 Task: Create a due date automation trigger when advanced on, on the wednesday of the week before a card is due add content with a name or a description containing resume at 11:00 AM.
Action: Mouse moved to (982, 80)
Screenshot: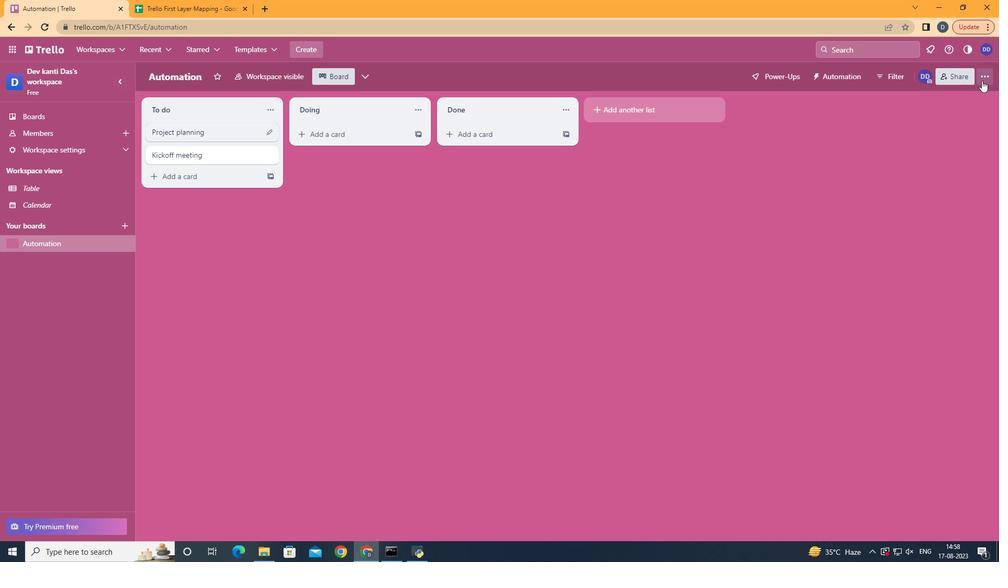 
Action: Mouse pressed left at (982, 80)
Screenshot: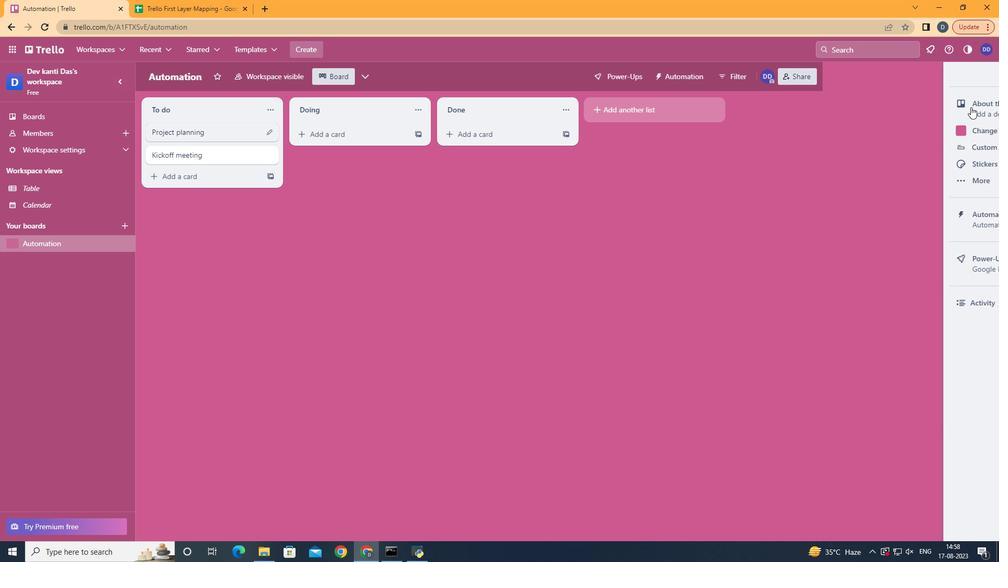 
Action: Mouse moved to (902, 217)
Screenshot: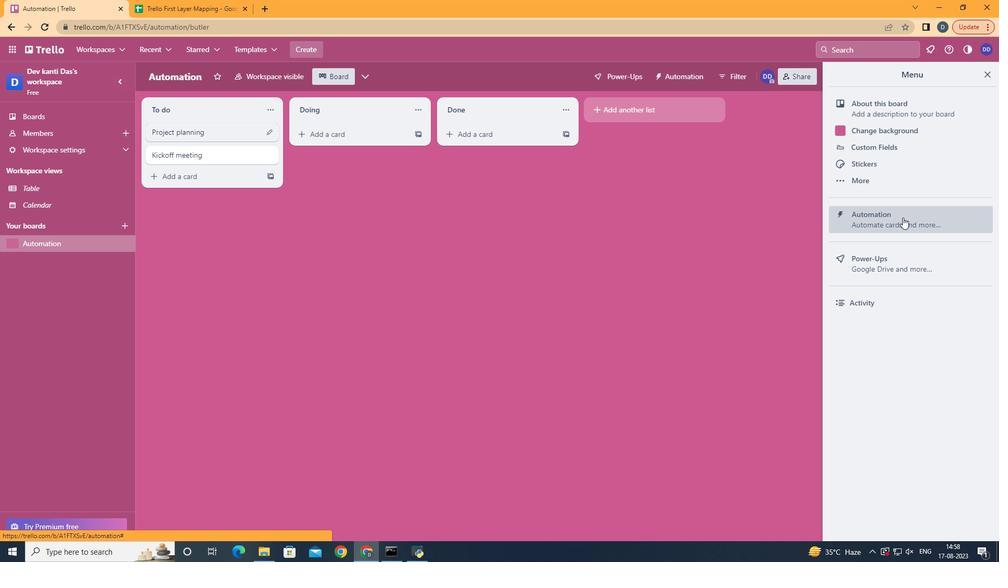 
Action: Mouse pressed left at (902, 217)
Screenshot: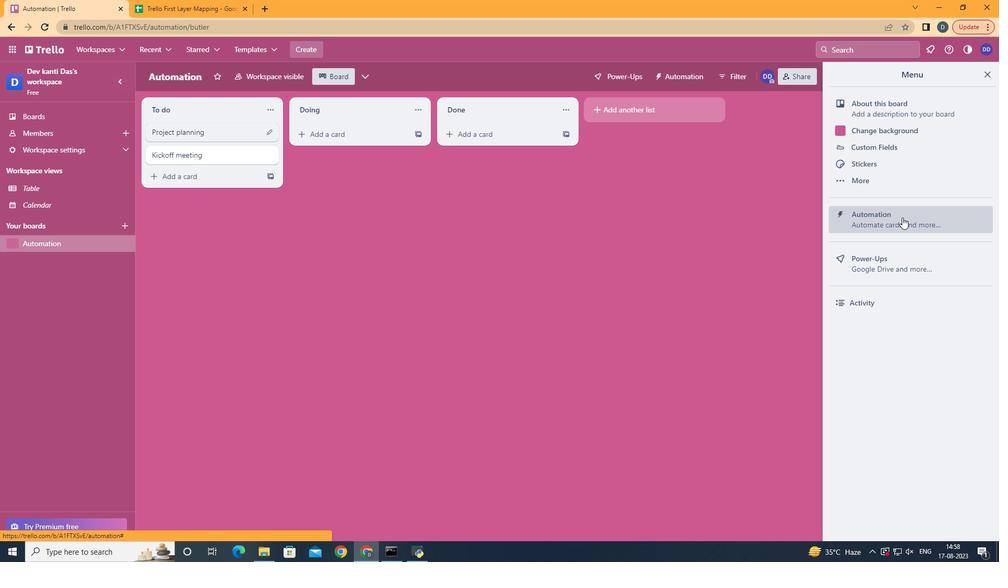 
Action: Mouse moved to (204, 205)
Screenshot: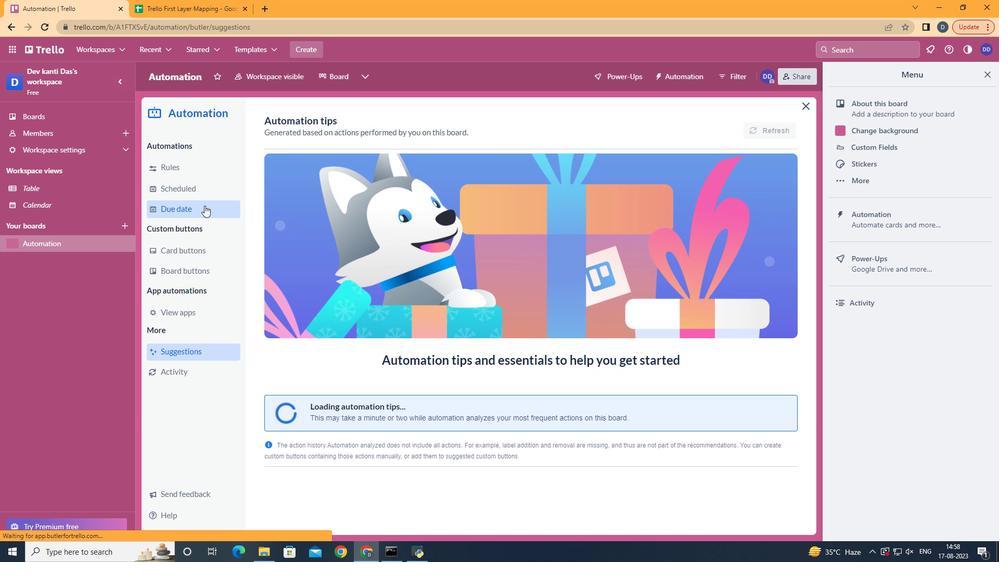 
Action: Mouse pressed left at (204, 205)
Screenshot: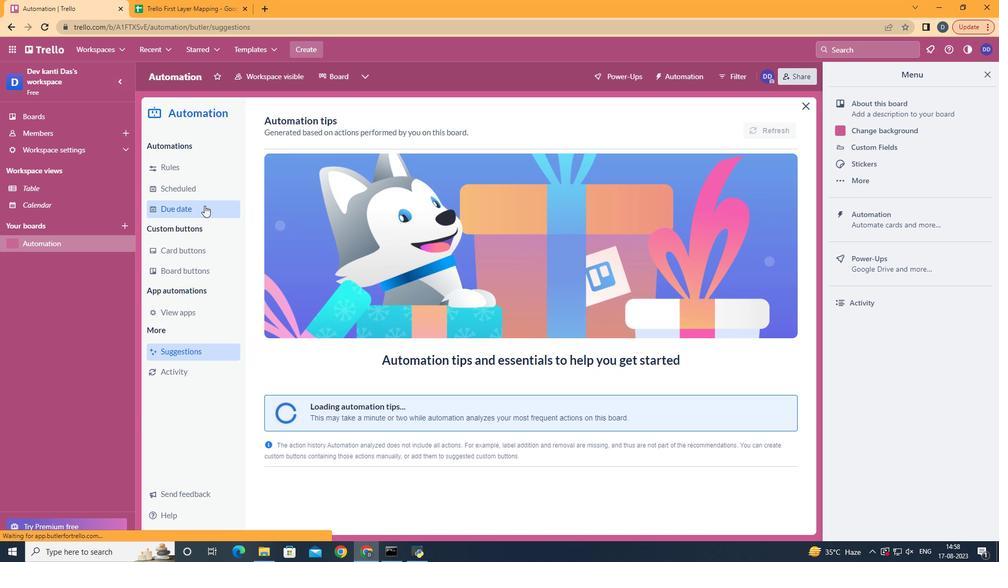 
Action: Mouse moved to (728, 118)
Screenshot: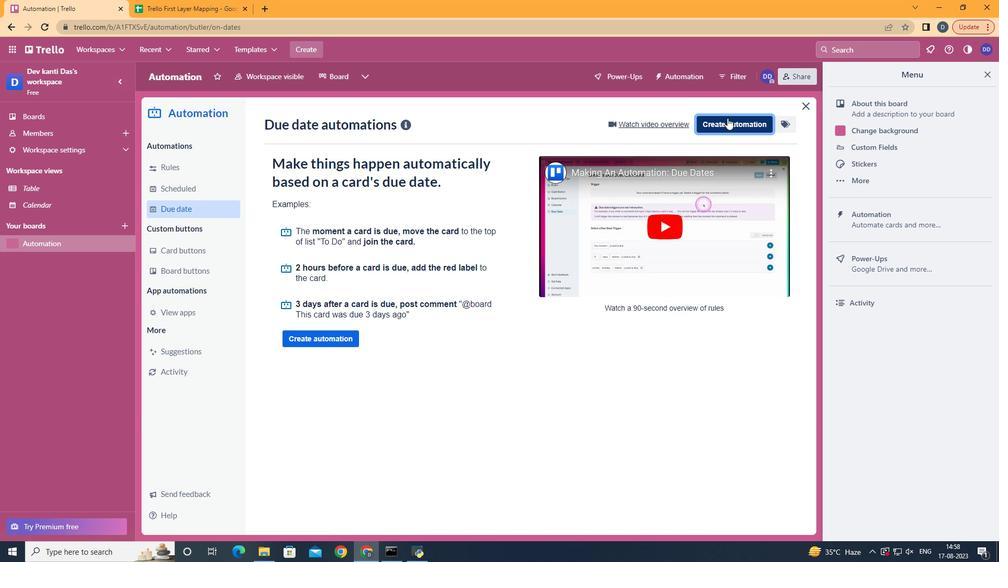 
Action: Mouse pressed left at (728, 118)
Screenshot: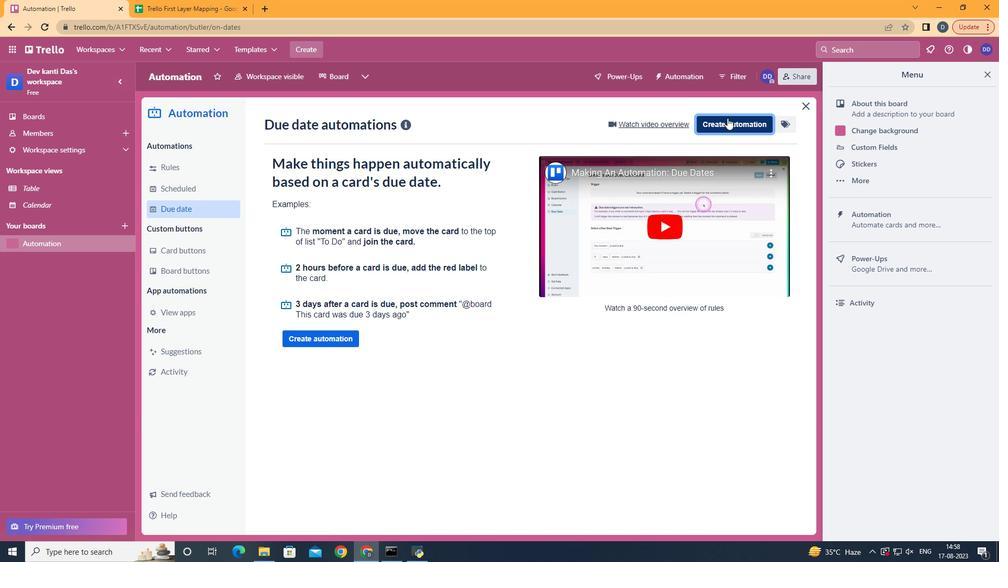 
Action: Mouse moved to (560, 222)
Screenshot: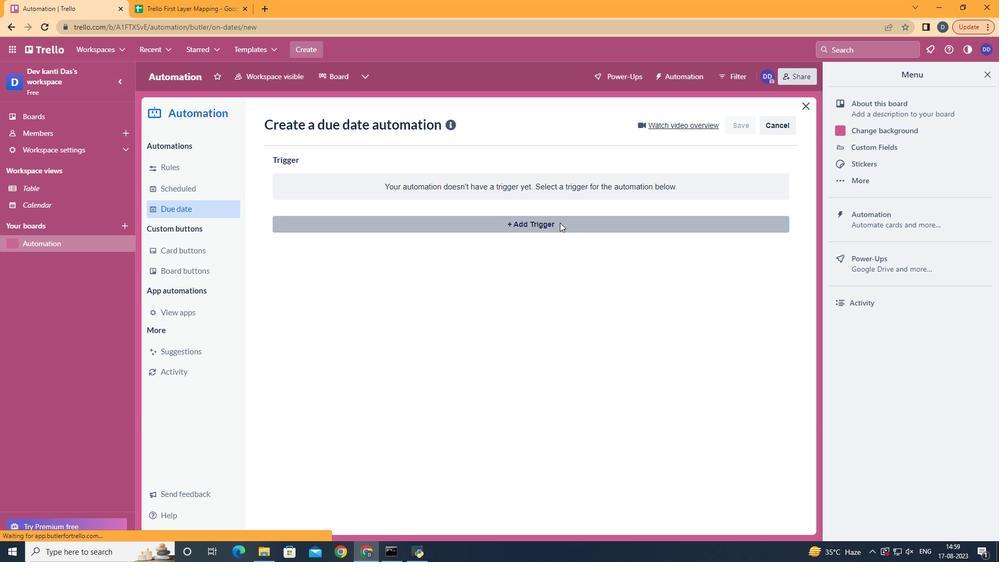 
Action: Mouse pressed left at (560, 222)
Screenshot: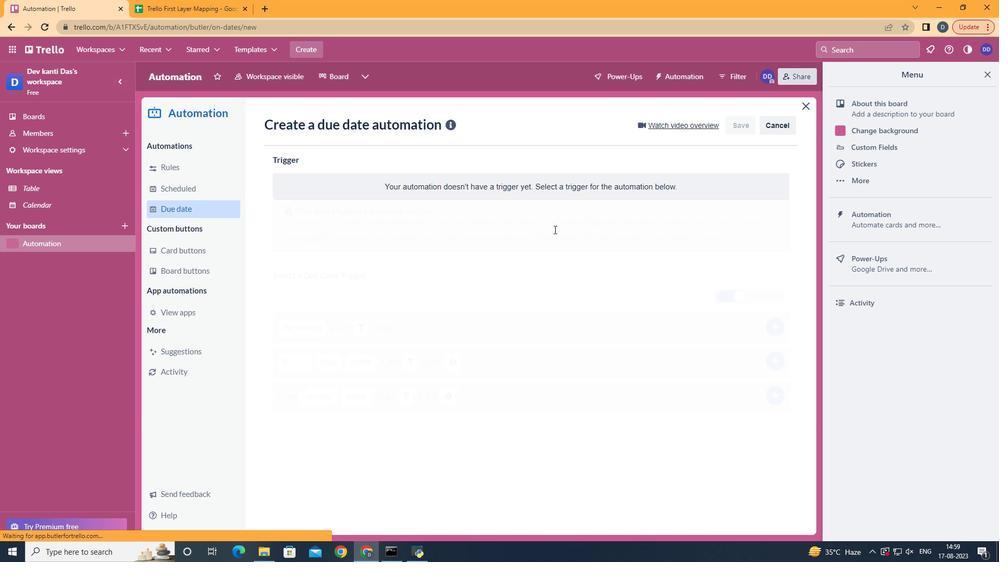 
Action: Mouse moved to (354, 313)
Screenshot: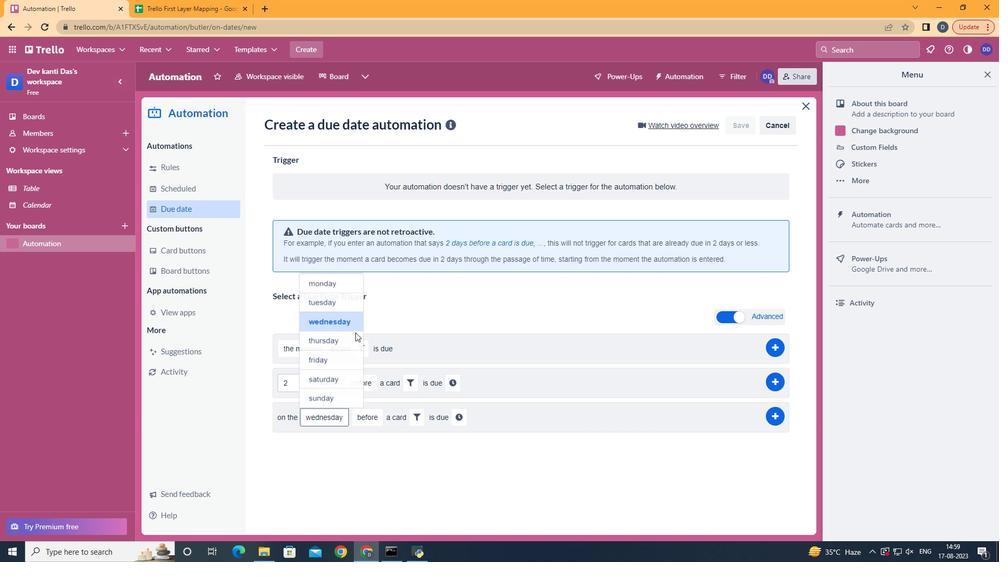 
Action: Mouse pressed left at (354, 313)
Screenshot: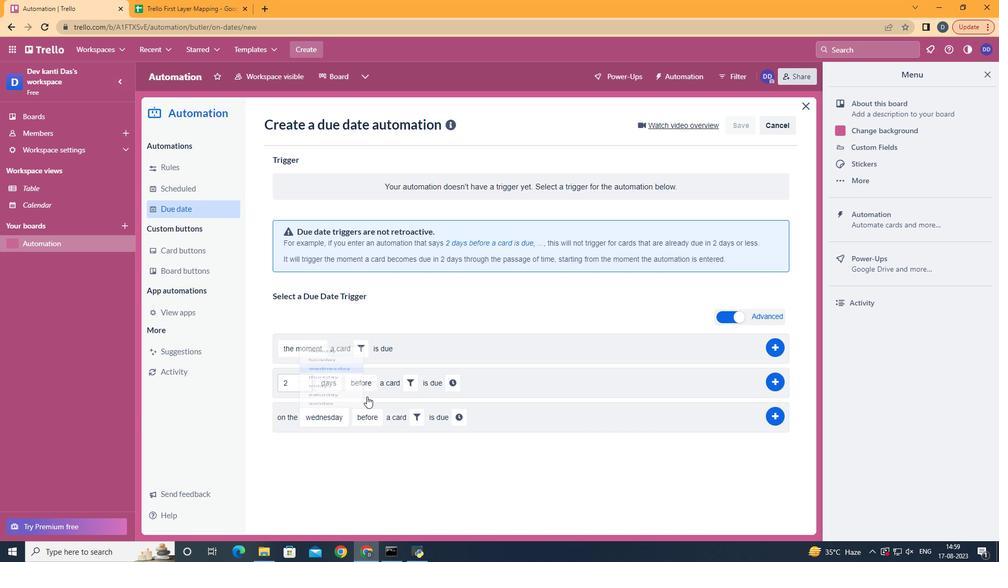 
Action: Mouse moved to (381, 497)
Screenshot: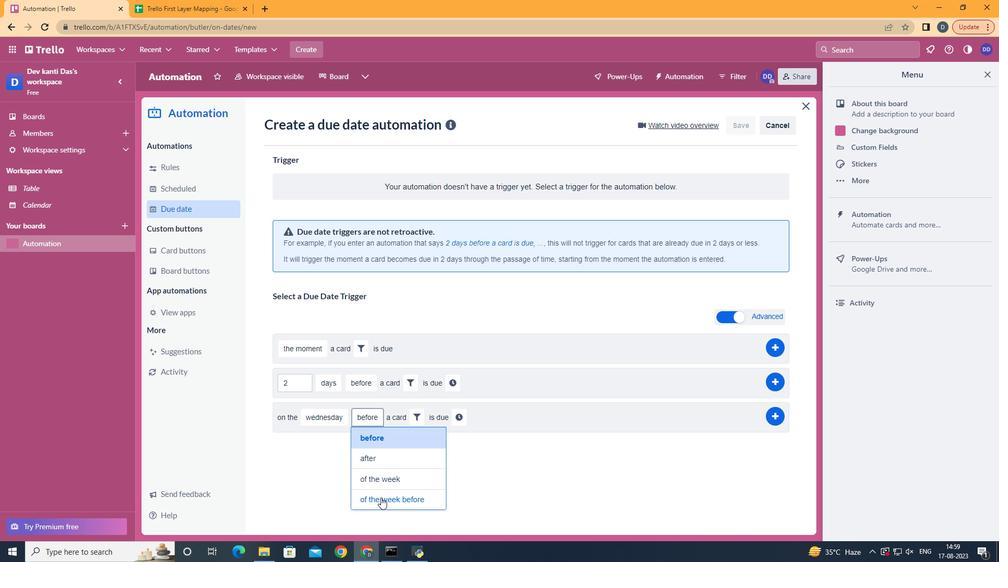 
Action: Mouse pressed left at (381, 497)
Screenshot: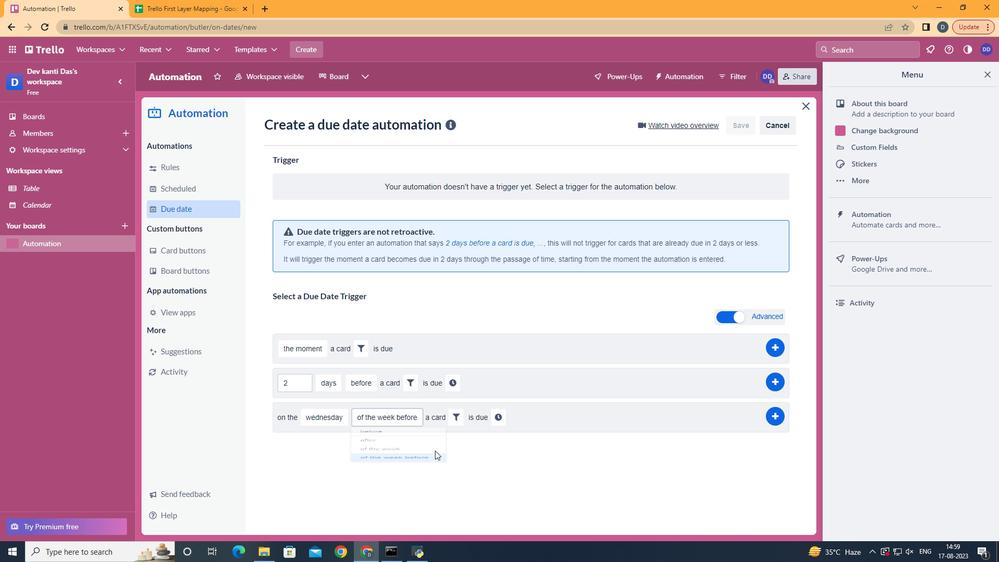 
Action: Mouse moved to (455, 420)
Screenshot: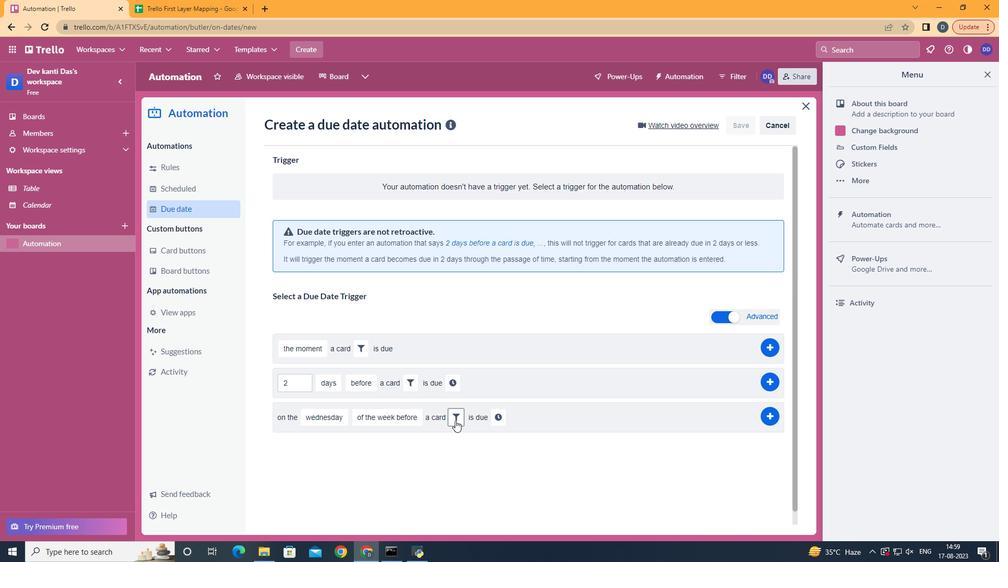 
Action: Mouse pressed left at (455, 420)
Screenshot: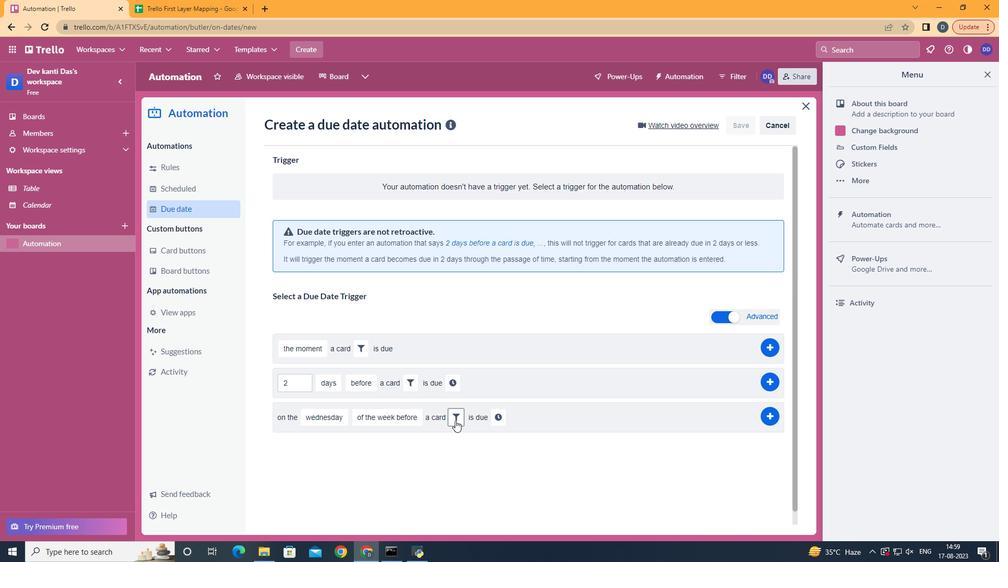 
Action: Mouse moved to (577, 450)
Screenshot: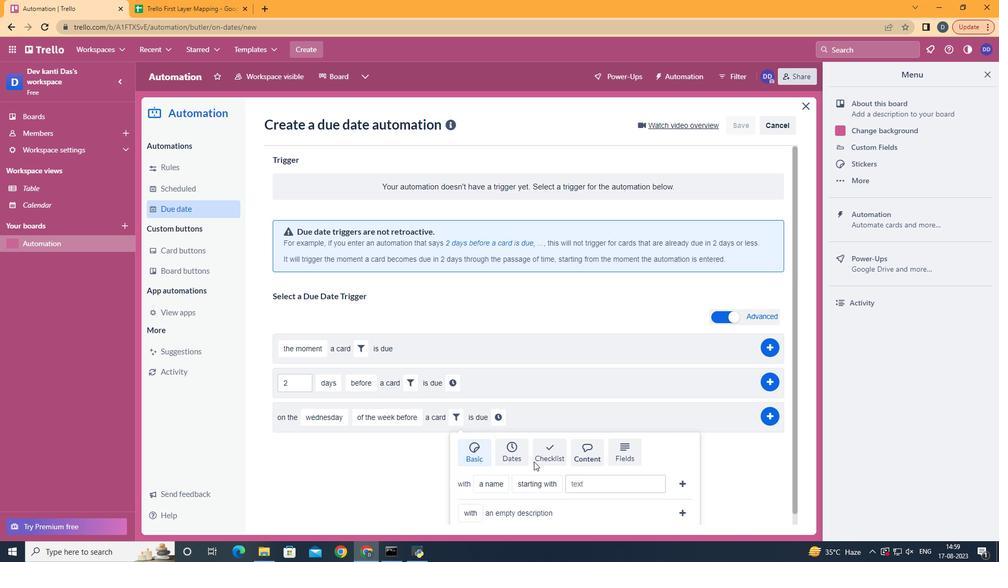 
Action: Mouse pressed left at (577, 450)
Screenshot: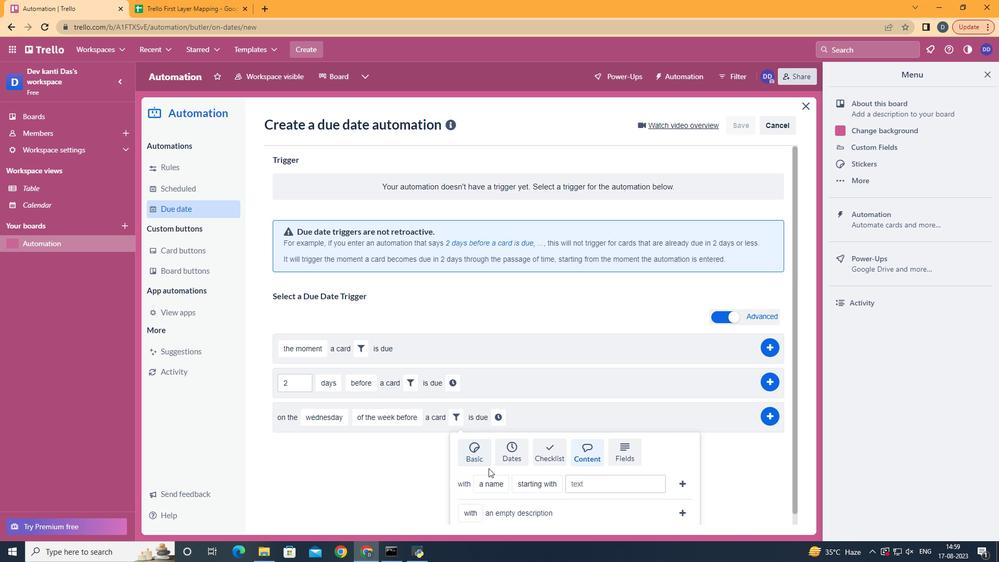
Action: Mouse moved to (514, 468)
Screenshot: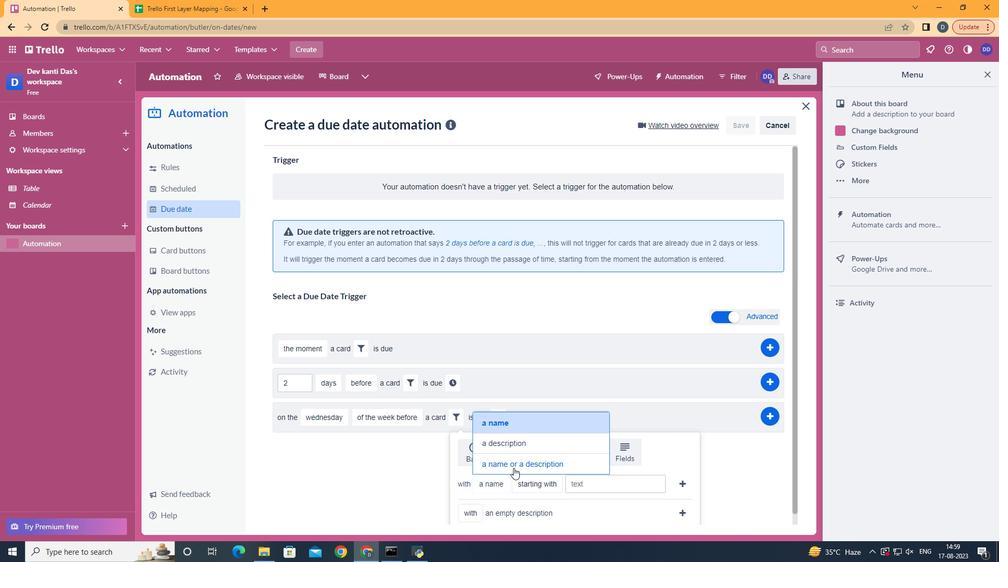 
Action: Mouse pressed left at (514, 468)
Screenshot: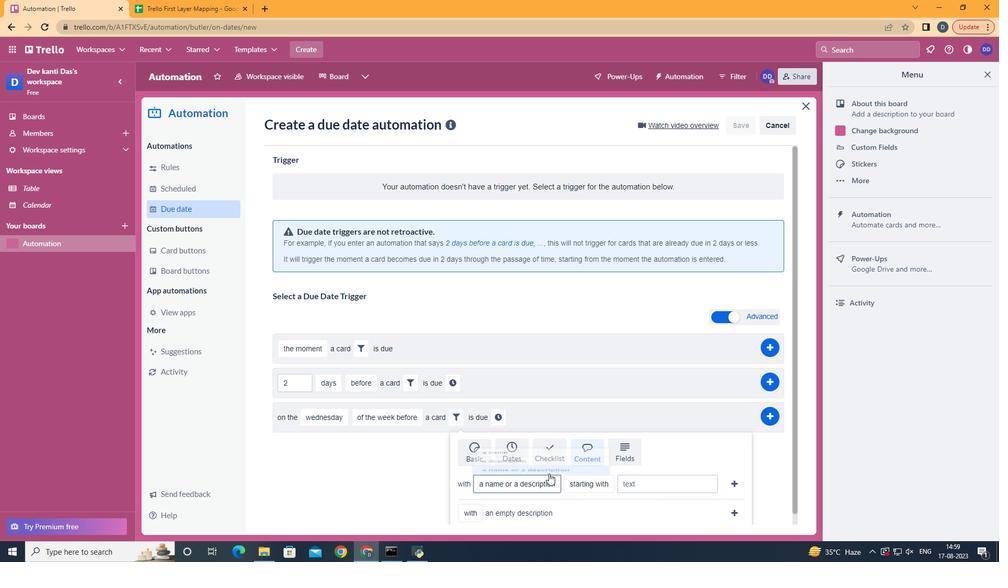 
Action: Mouse moved to (617, 406)
Screenshot: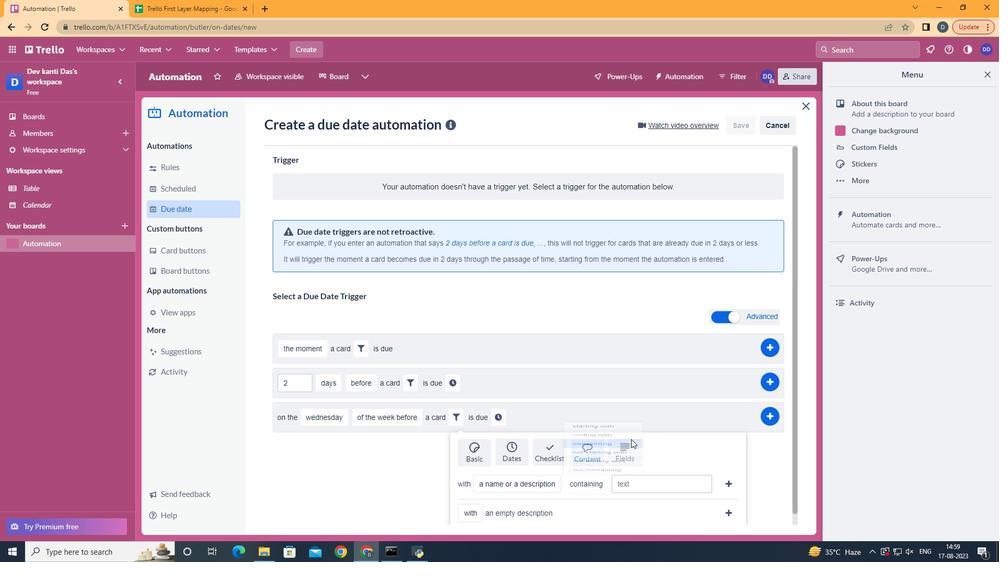 
Action: Mouse pressed left at (617, 406)
Screenshot: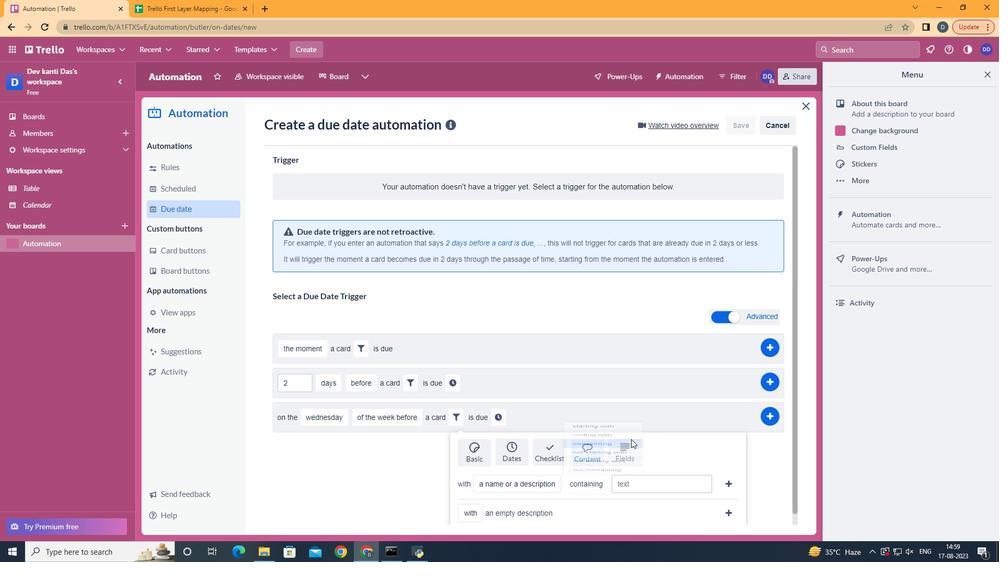 
Action: Mouse moved to (651, 489)
Screenshot: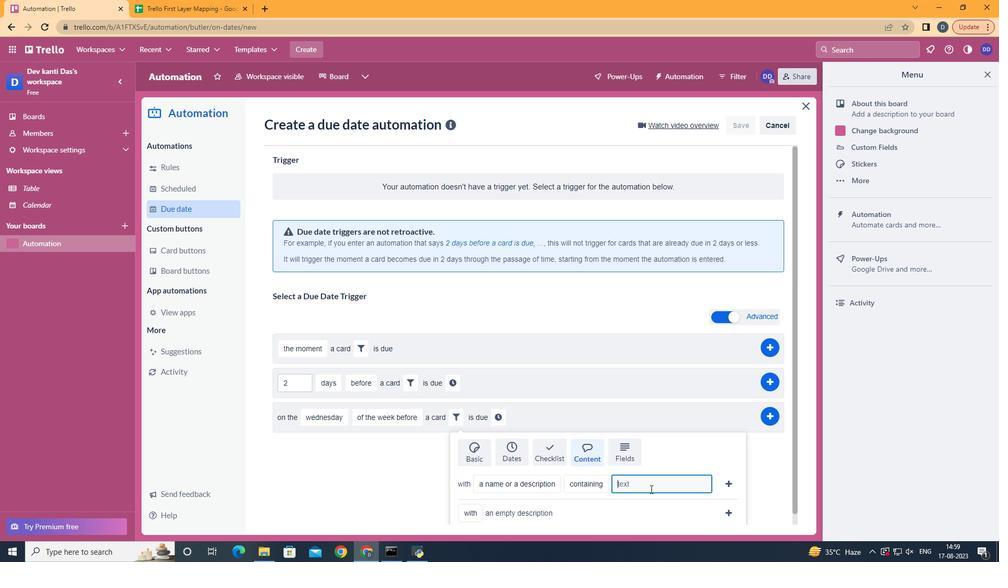 
Action: Mouse pressed left at (651, 489)
Screenshot: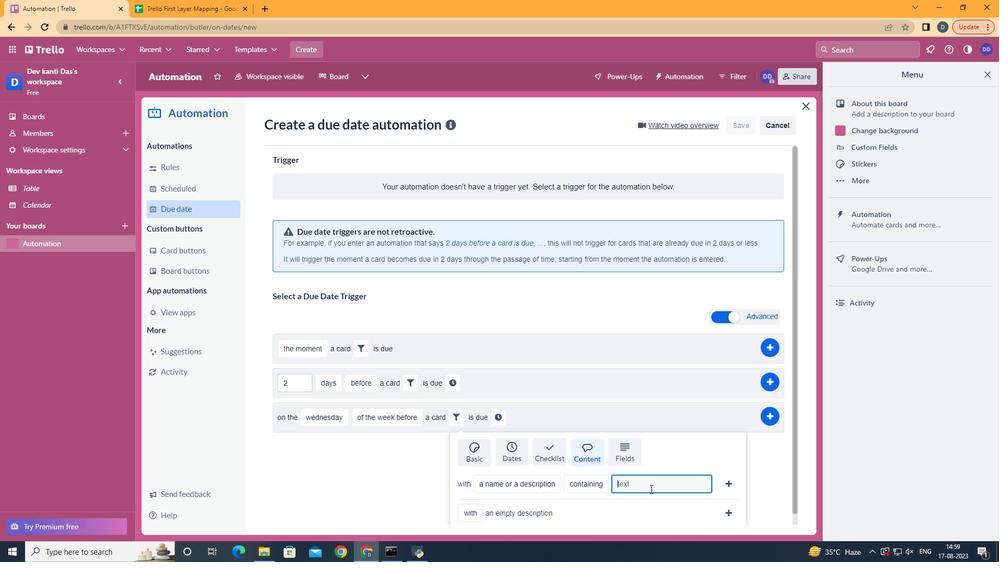 
Action: Mouse moved to (651, 489)
Screenshot: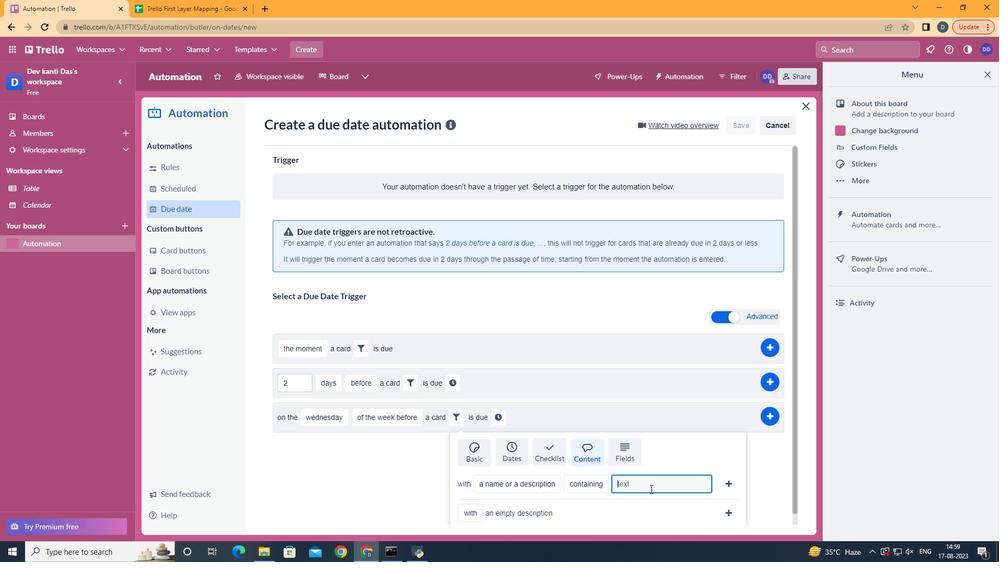 
Action: Key pressed resume
Screenshot: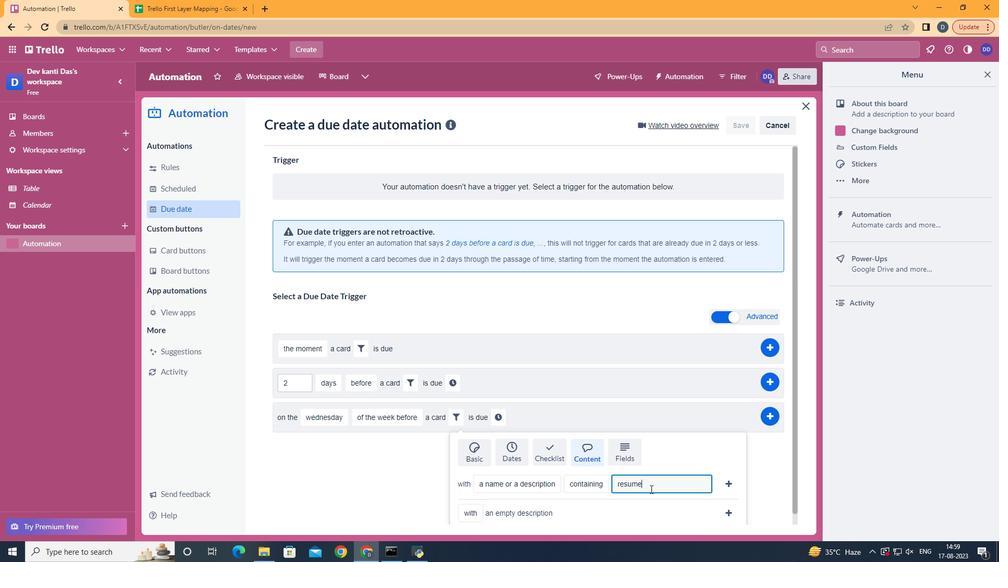 
Action: Mouse moved to (730, 483)
Screenshot: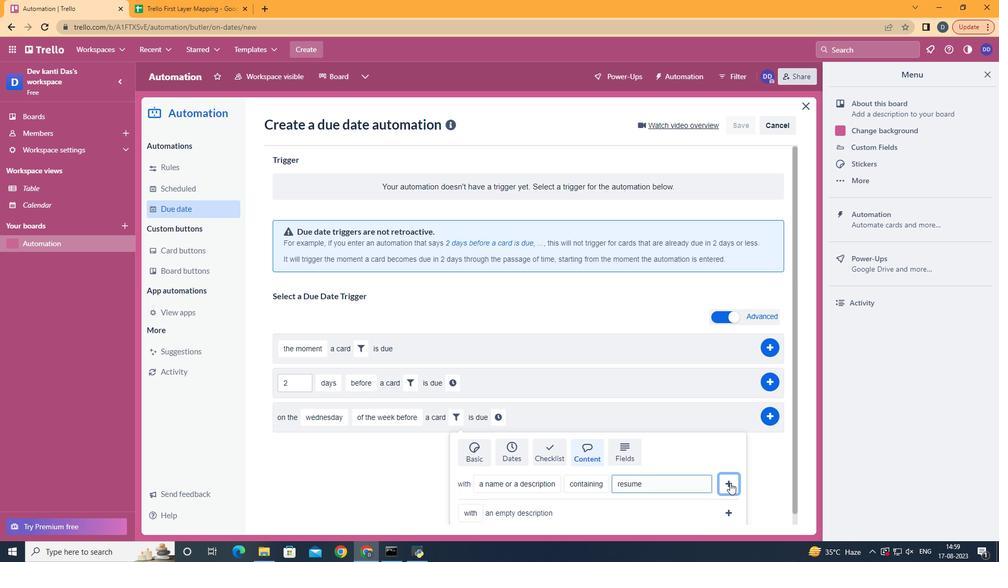 
Action: Mouse pressed left at (730, 483)
Screenshot: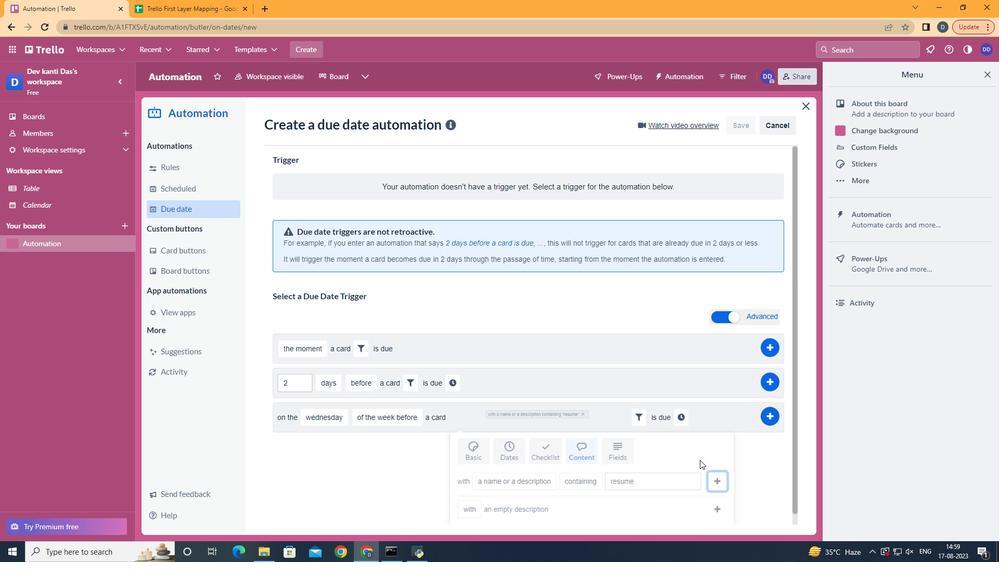 
Action: Mouse moved to (677, 414)
Screenshot: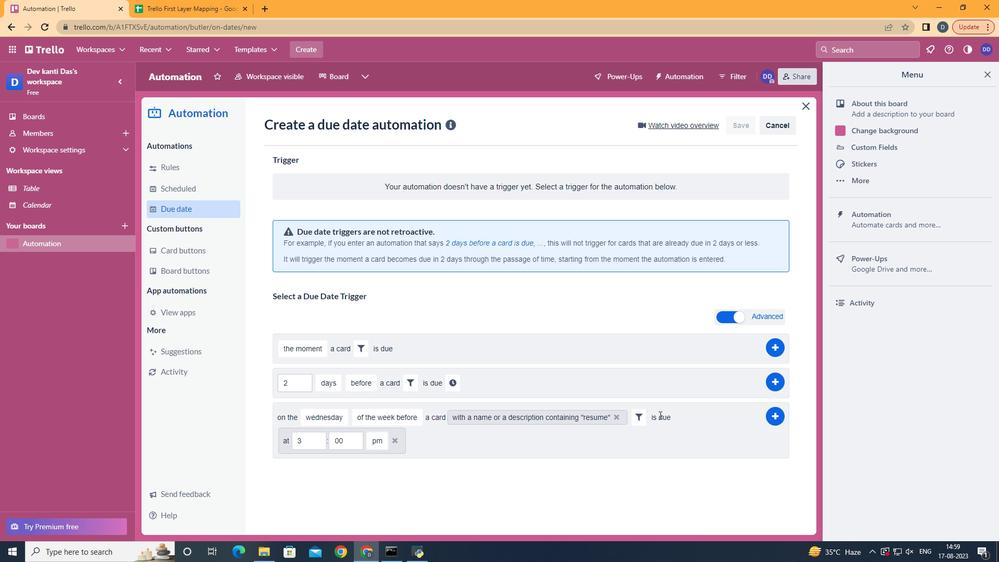 
Action: Mouse pressed left at (677, 414)
Screenshot: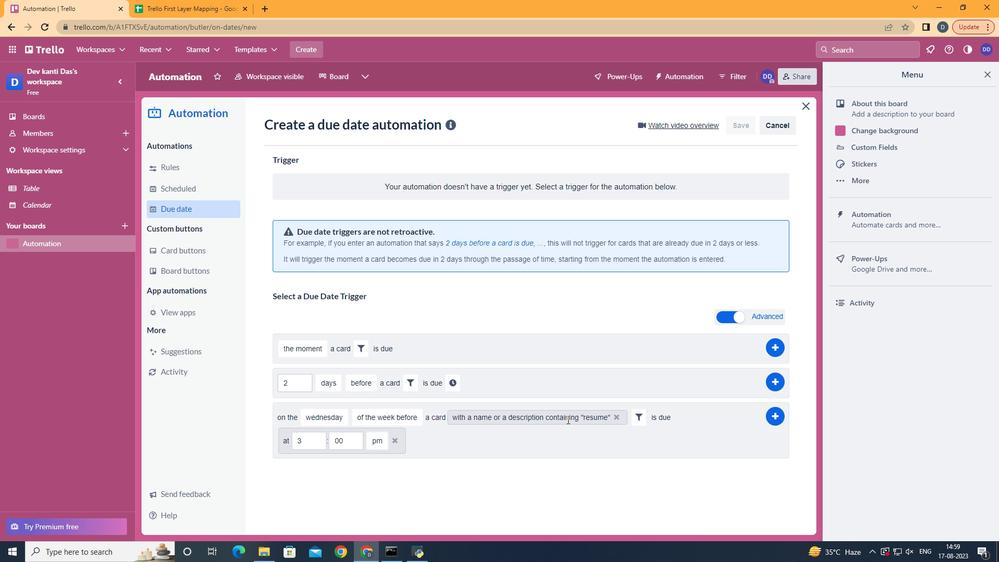 
Action: Mouse moved to (324, 440)
Screenshot: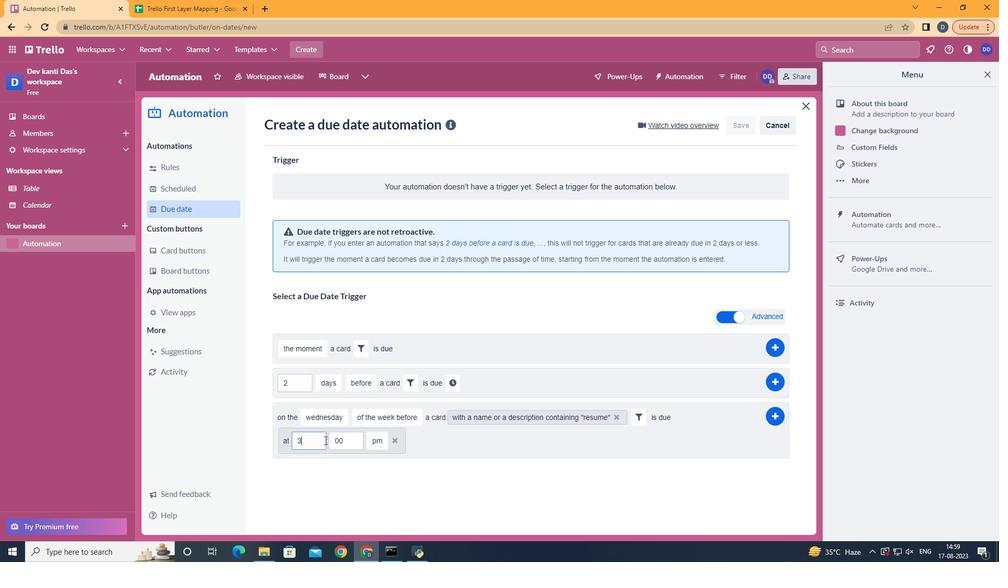
Action: Mouse pressed left at (324, 440)
Screenshot: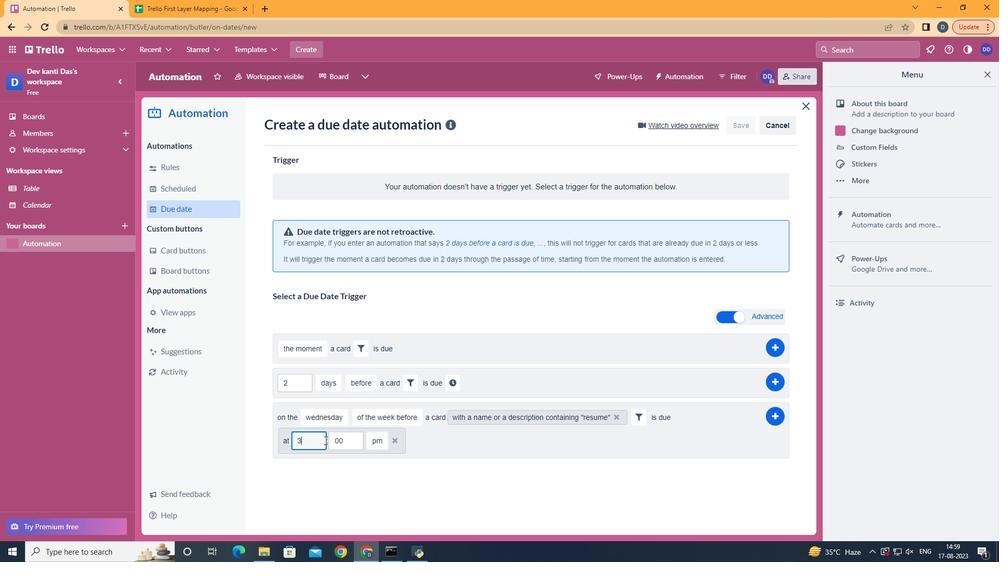 
Action: Key pressed <Key.backspace>11
Screenshot: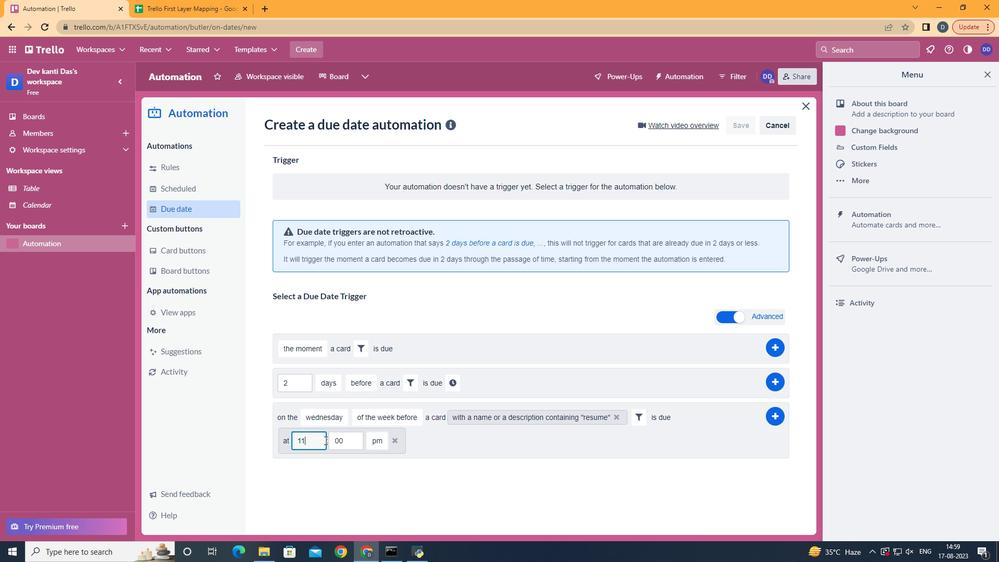 
Action: Mouse moved to (372, 458)
Screenshot: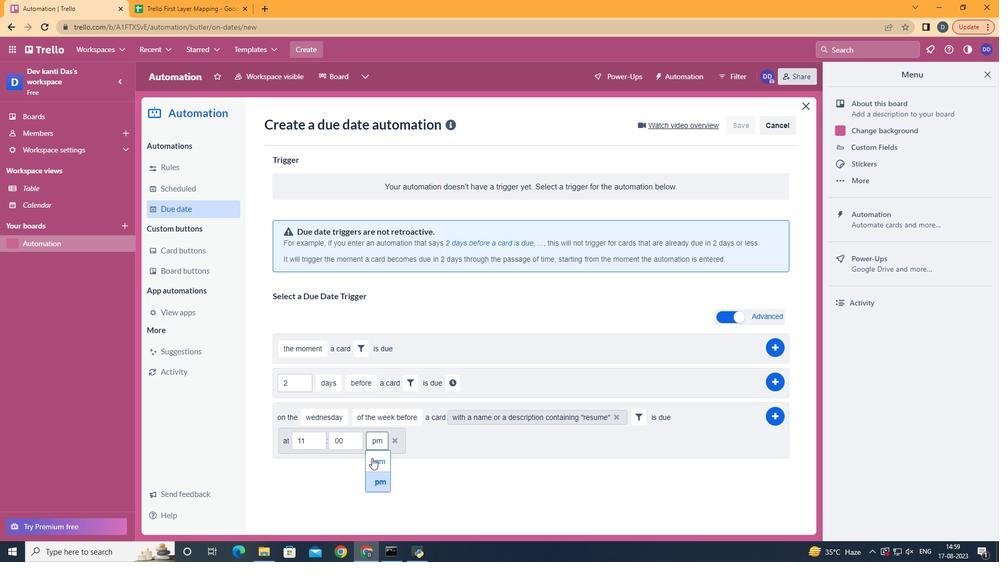 
Action: Mouse pressed left at (372, 458)
Screenshot: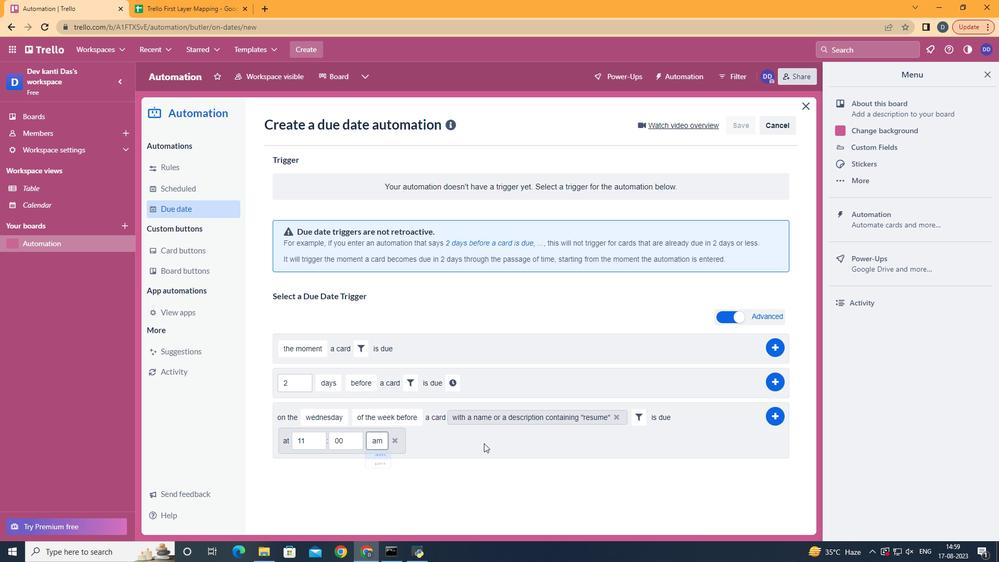 
Action: Mouse moved to (781, 414)
Screenshot: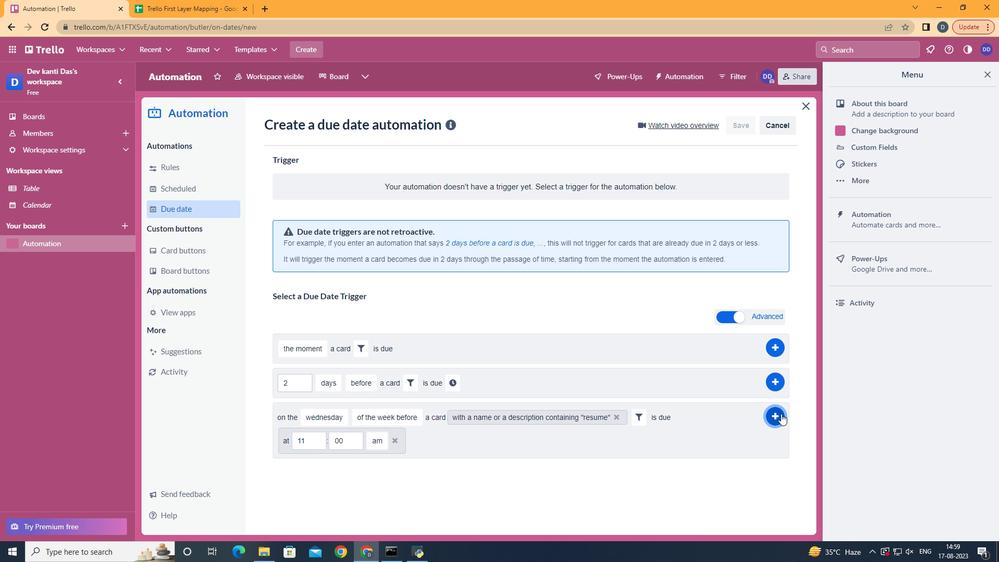 
Action: Mouse pressed left at (781, 414)
Screenshot: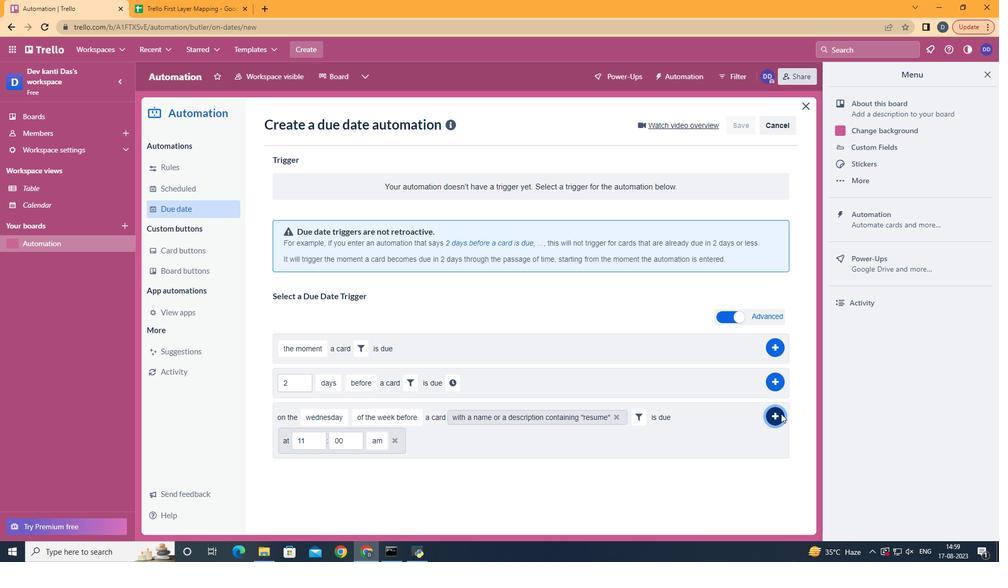 
